 Task: Create a sub task Design and Implement Solution for the task  Develop a new online appointment scheduling system for a service provider in the project AgileHorizon , assign it to team member softage.5@softage.net and update the status of the sub task to  Off Track , set the priority of the sub task to High
Action: Mouse moved to (59, 387)
Screenshot: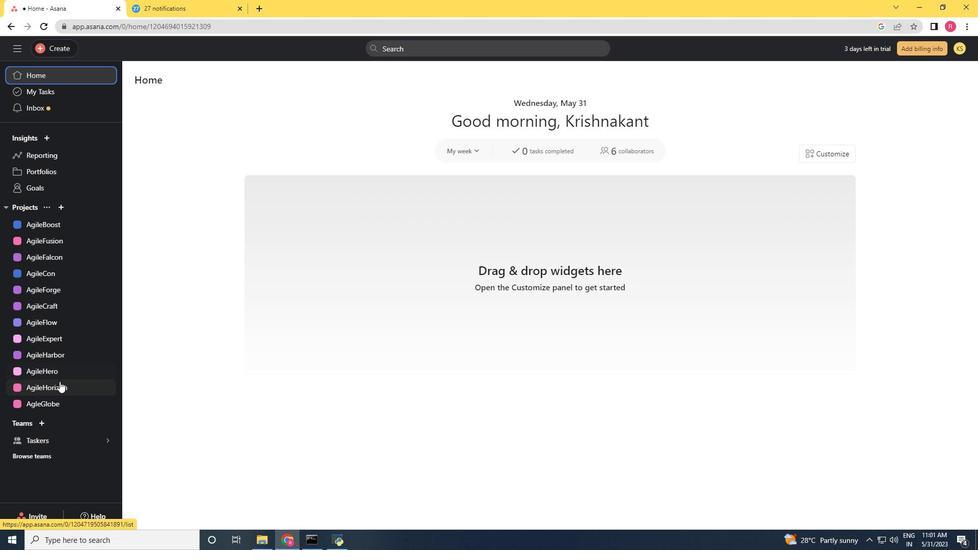 
Action: Mouse pressed left at (59, 387)
Screenshot: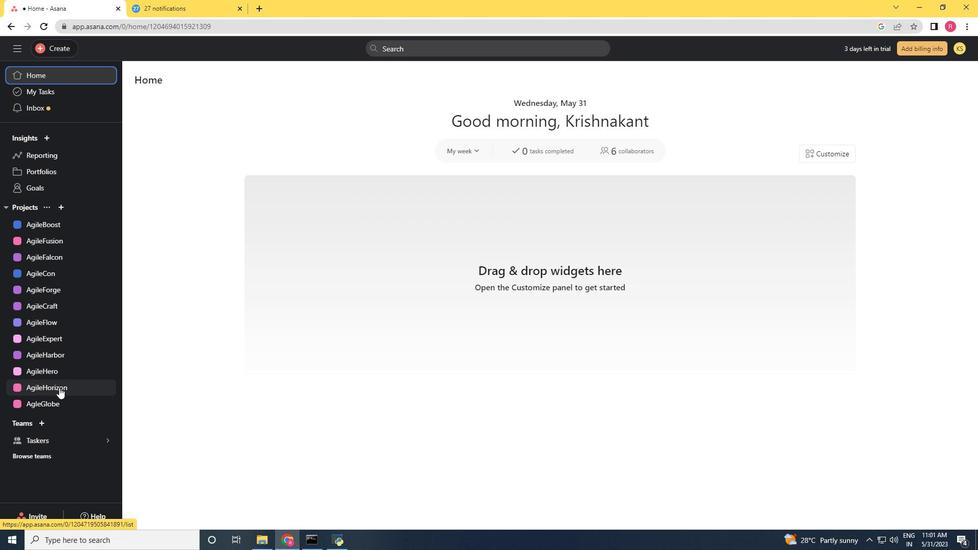 
Action: Mouse moved to (479, 227)
Screenshot: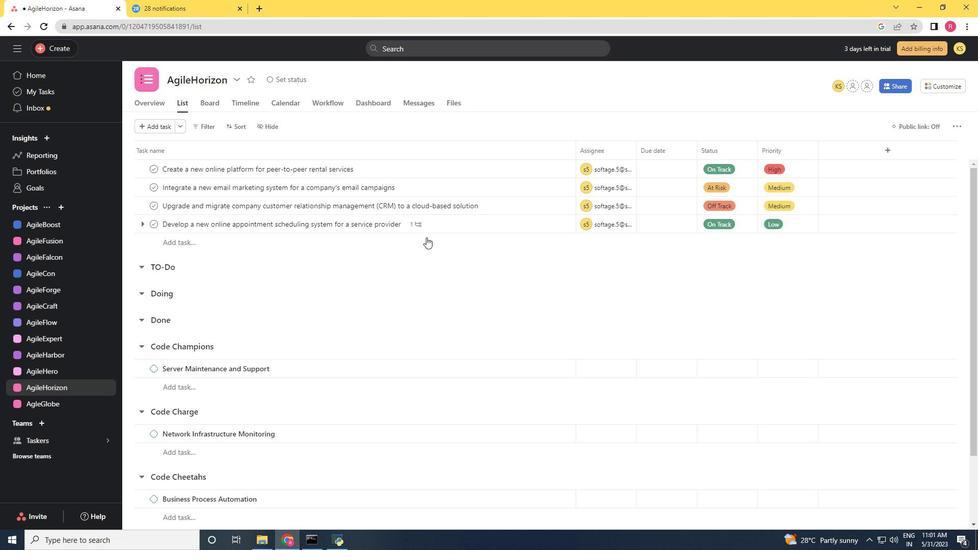 
Action: Mouse pressed left at (479, 227)
Screenshot: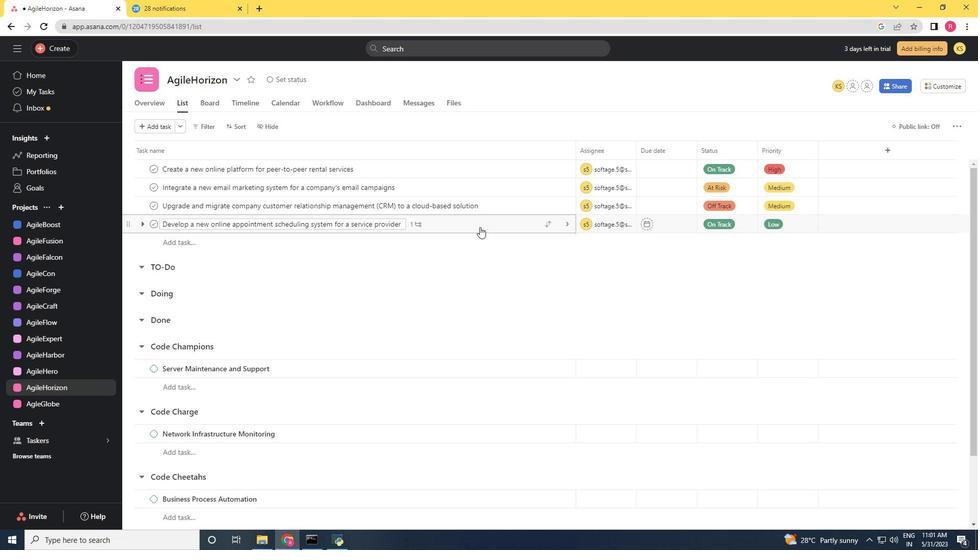 
Action: Mouse moved to (715, 325)
Screenshot: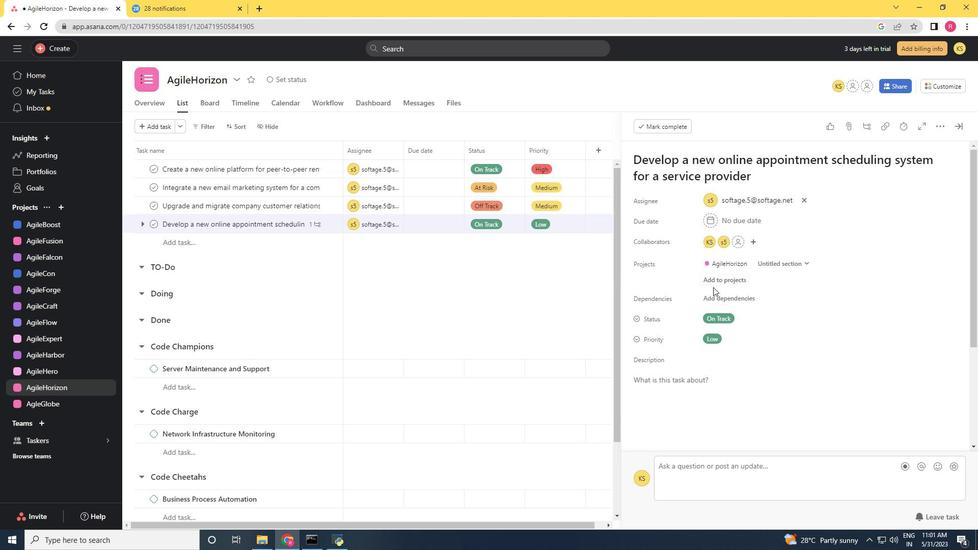 
Action: Mouse scrolled (715, 324) with delta (0, 0)
Screenshot: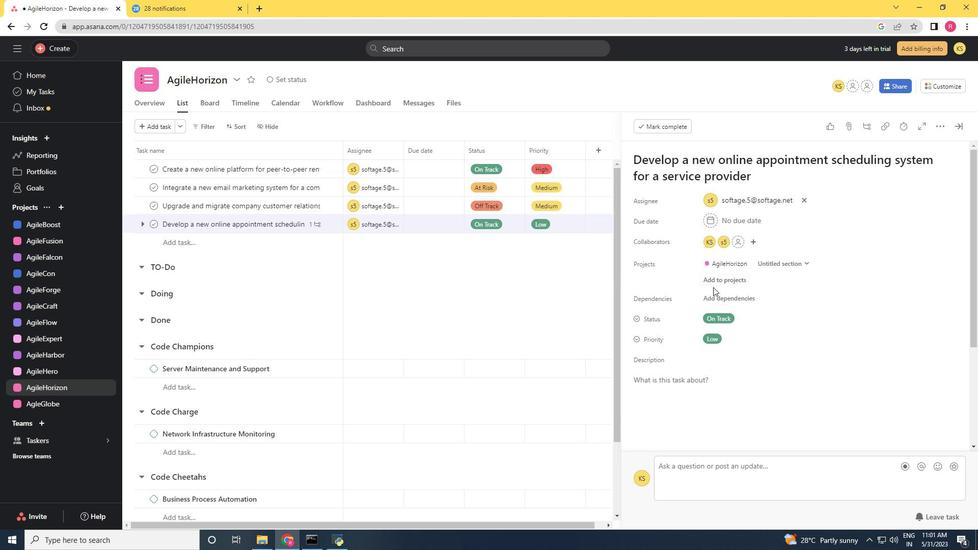 
Action: Mouse moved to (715, 325)
Screenshot: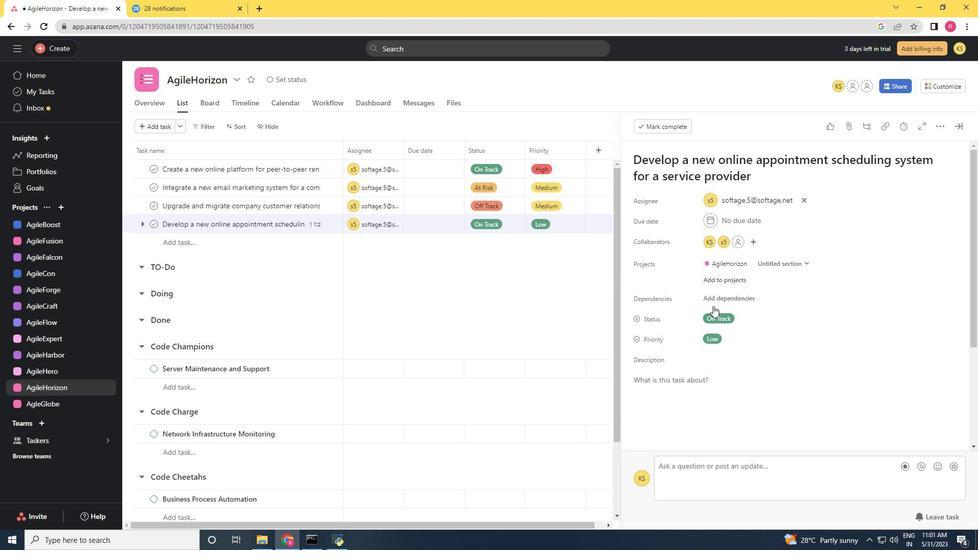 
Action: Mouse scrolled (715, 325) with delta (0, 0)
Screenshot: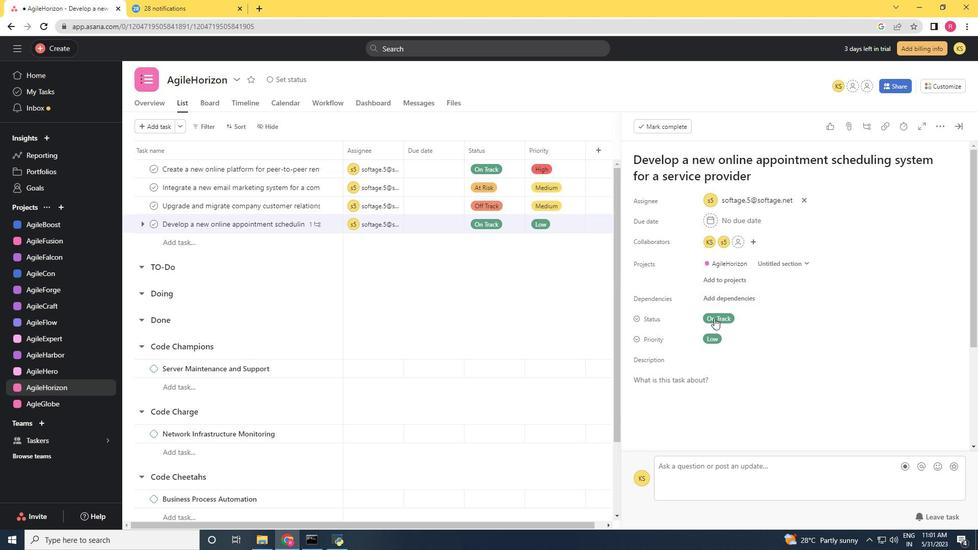 
Action: Mouse moved to (715, 326)
Screenshot: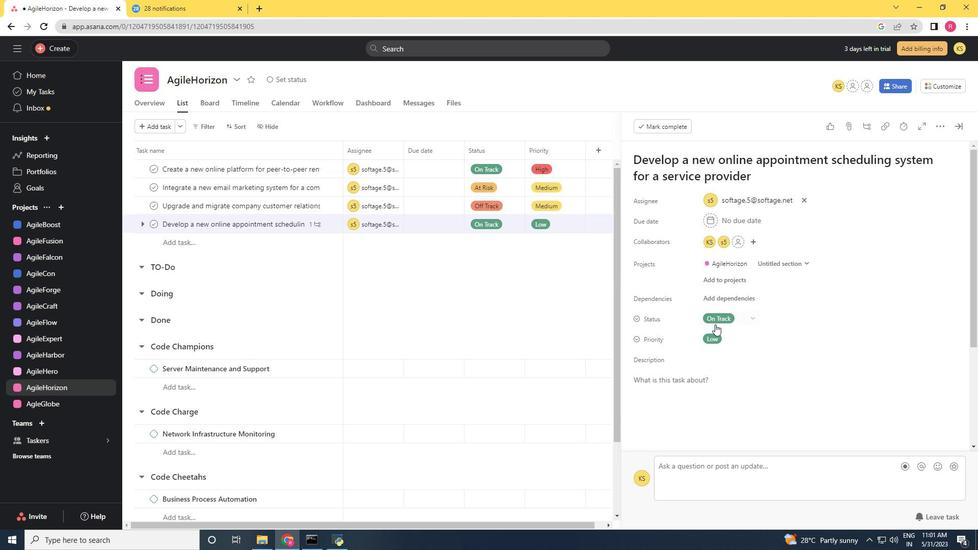 
Action: Mouse scrolled (715, 325) with delta (0, 0)
Screenshot: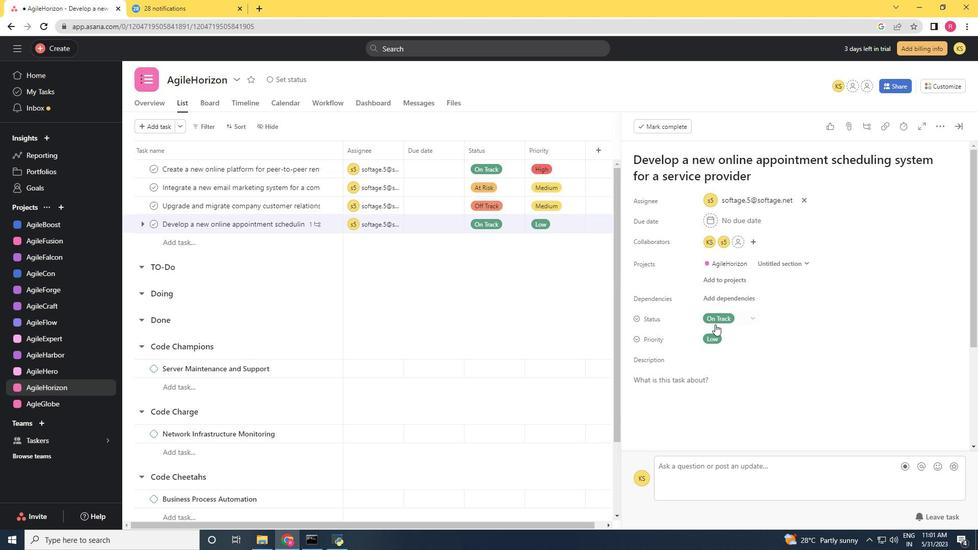 
Action: Mouse moved to (663, 372)
Screenshot: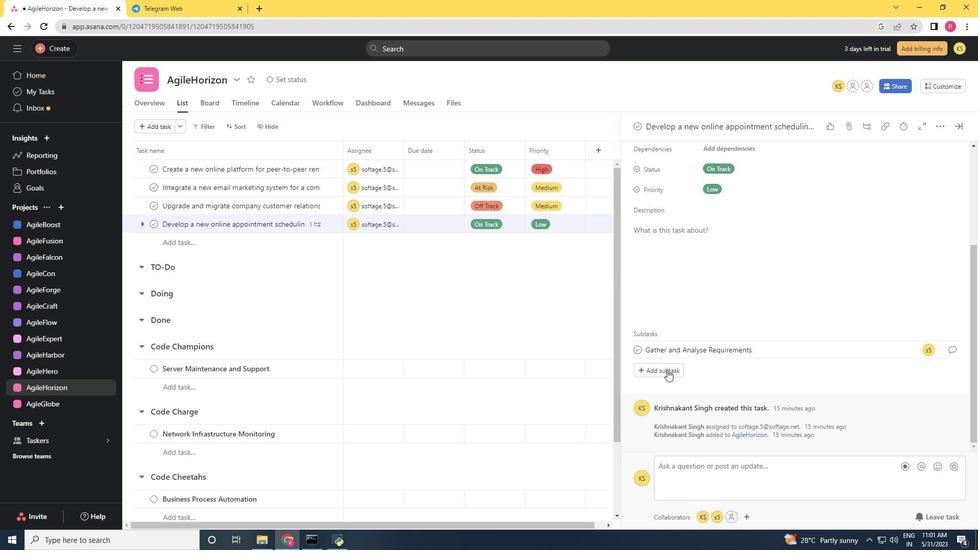 
Action: Mouse pressed left at (663, 372)
Screenshot: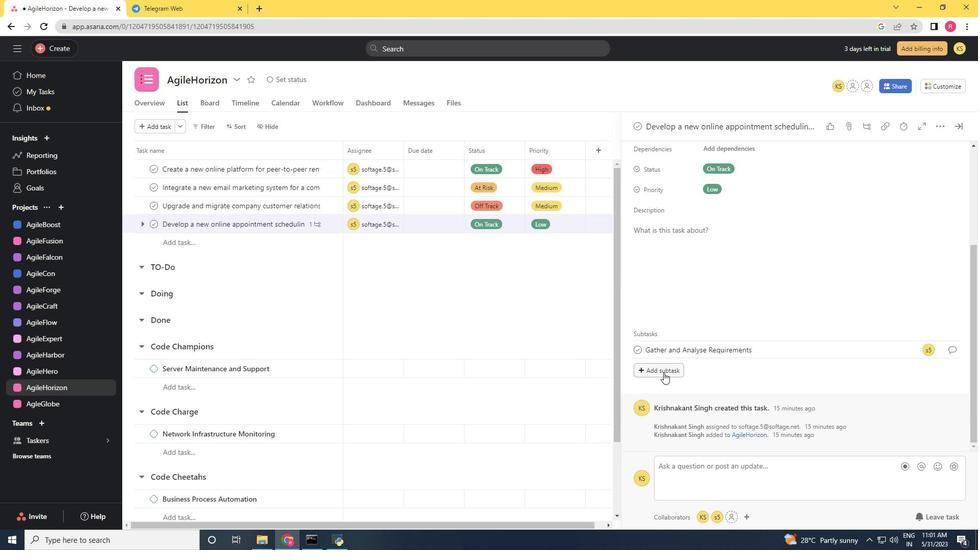 
Action: Key pressed <Key.shift>Design<Key.space>and<Key.space><Key.shift>Implement<Key.space><Key.shift>Sou<Key.backspace>lution<Key.space>
Screenshot: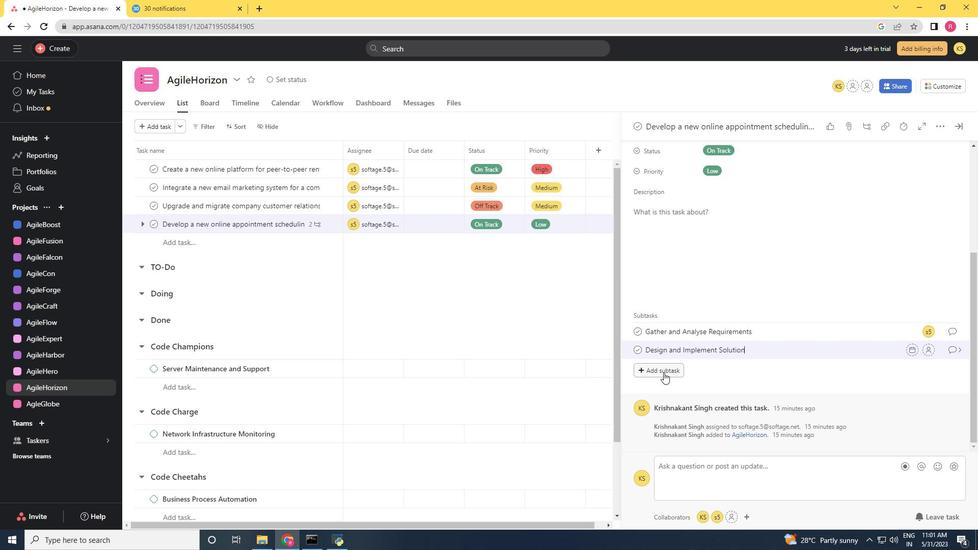 
Action: Mouse moved to (933, 353)
Screenshot: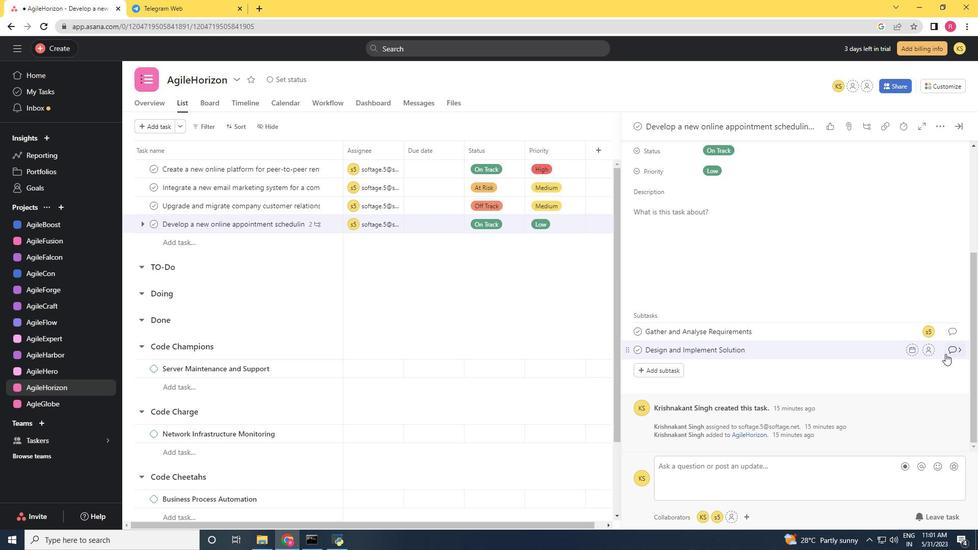 
Action: Mouse pressed left at (933, 353)
Screenshot: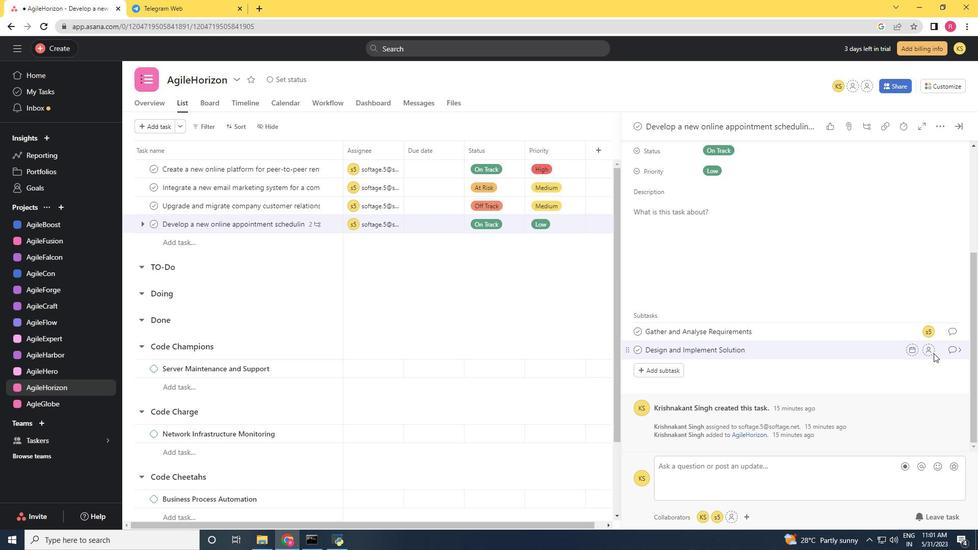 
Action: Mouse moved to (925, 347)
Screenshot: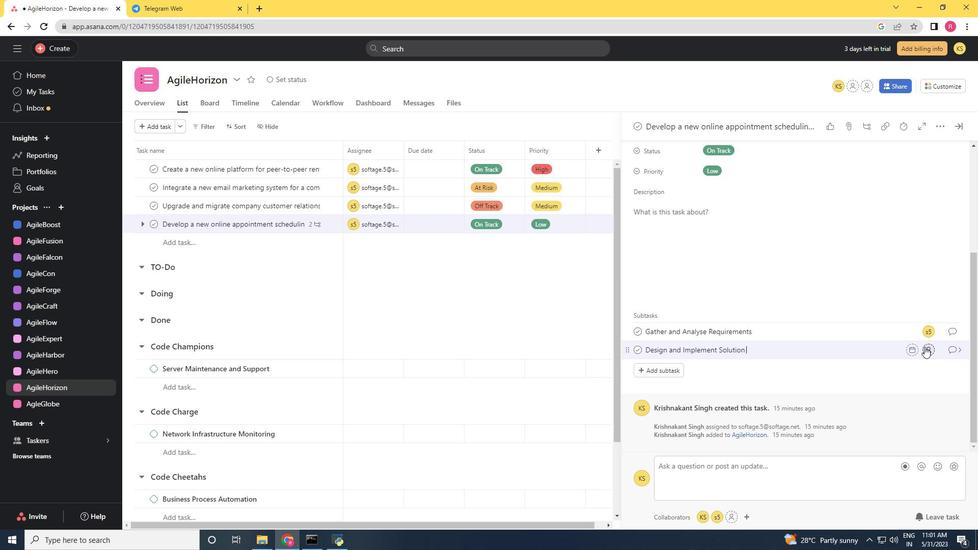 
Action: Mouse pressed left at (925, 347)
Screenshot: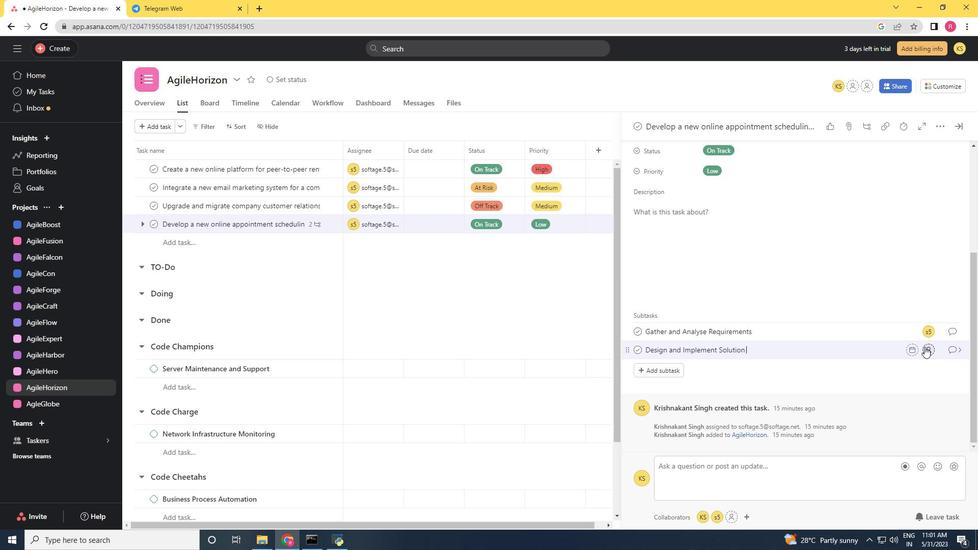 
Action: Key pressed softage.5<Key.shift>@softage.net
Screenshot: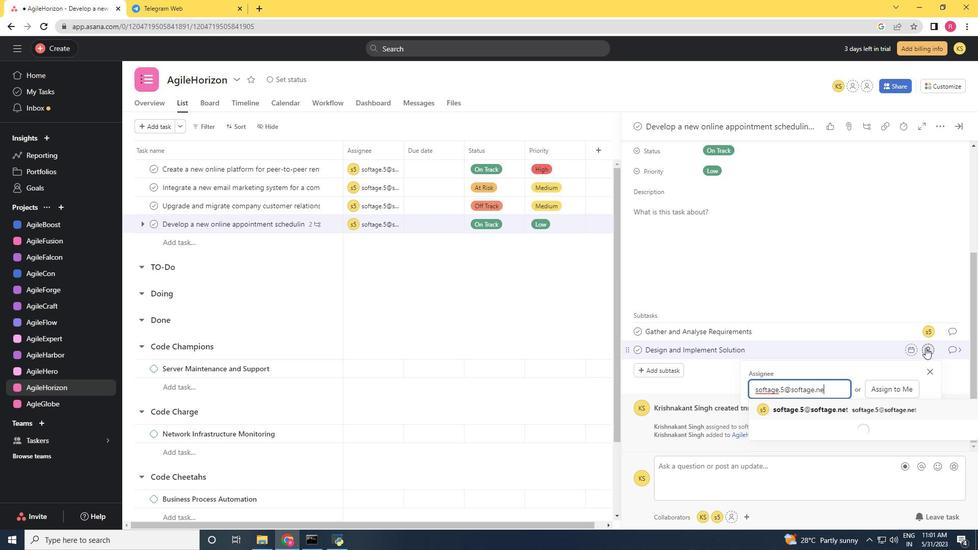 
Action: Mouse moved to (859, 410)
Screenshot: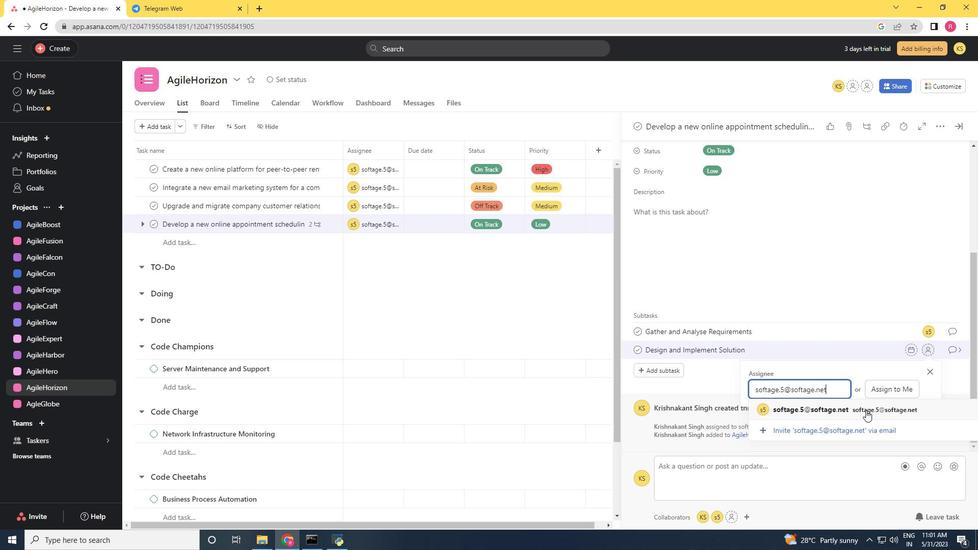 
Action: Mouse pressed left at (859, 410)
Screenshot: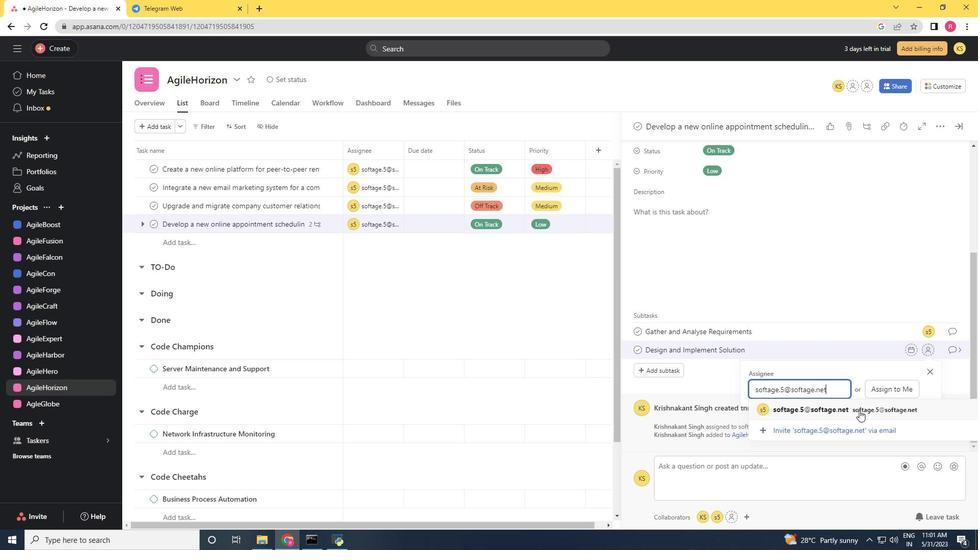 
Action: Mouse moved to (951, 352)
Screenshot: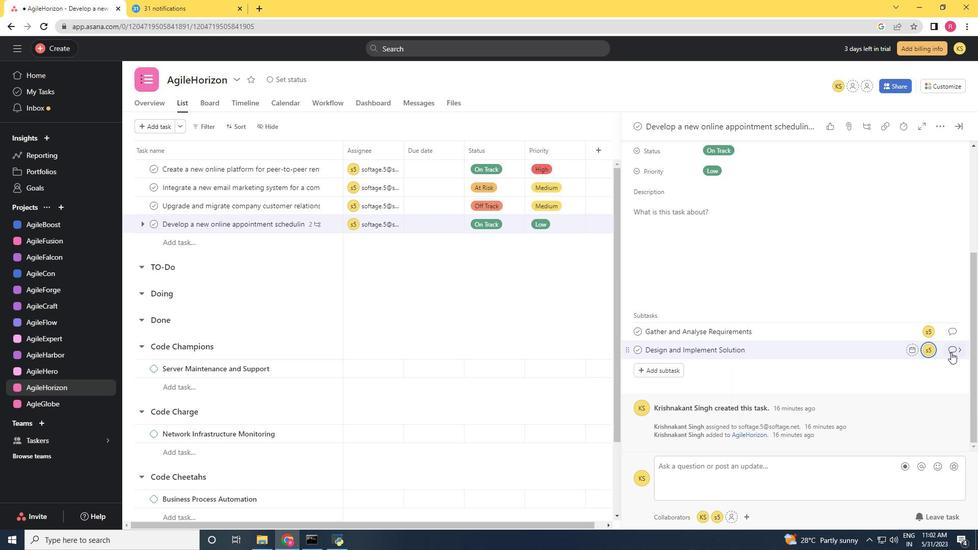 
Action: Mouse pressed left at (951, 352)
Screenshot: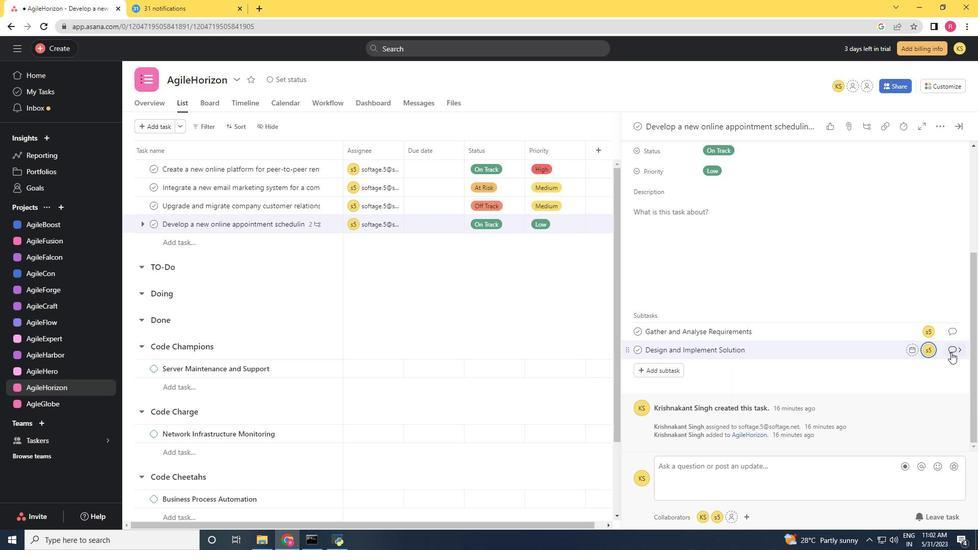 
Action: Mouse moved to (682, 290)
Screenshot: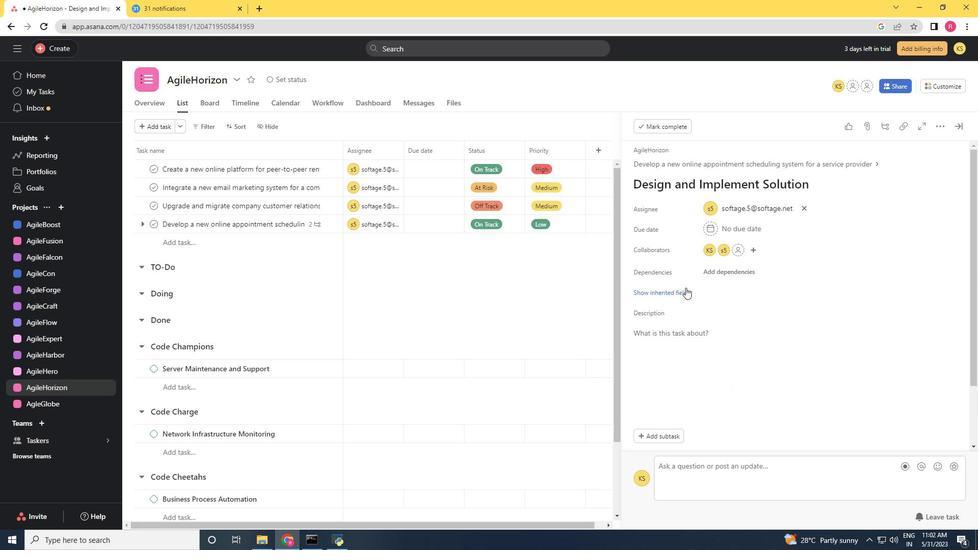 
Action: Mouse pressed left at (682, 290)
Screenshot: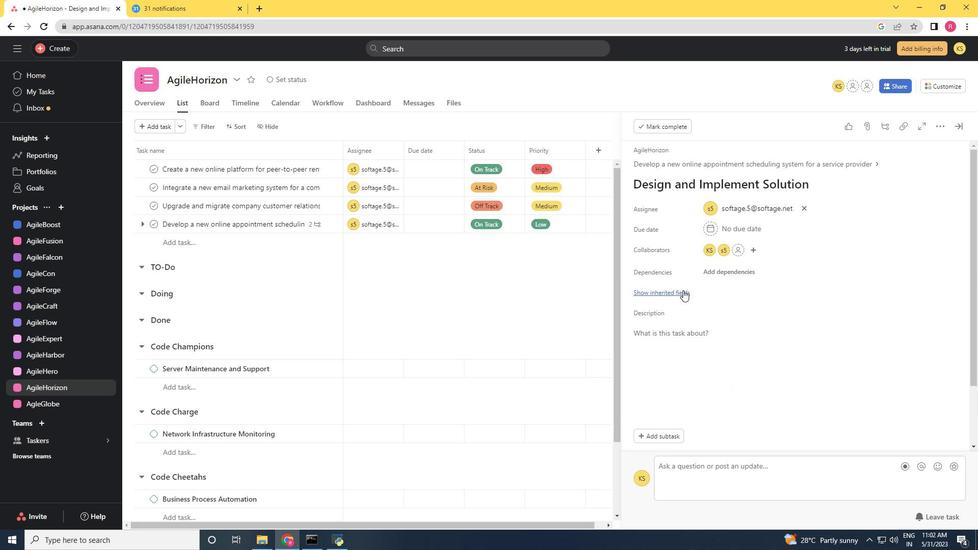 
Action: Mouse moved to (710, 313)
Screenshot: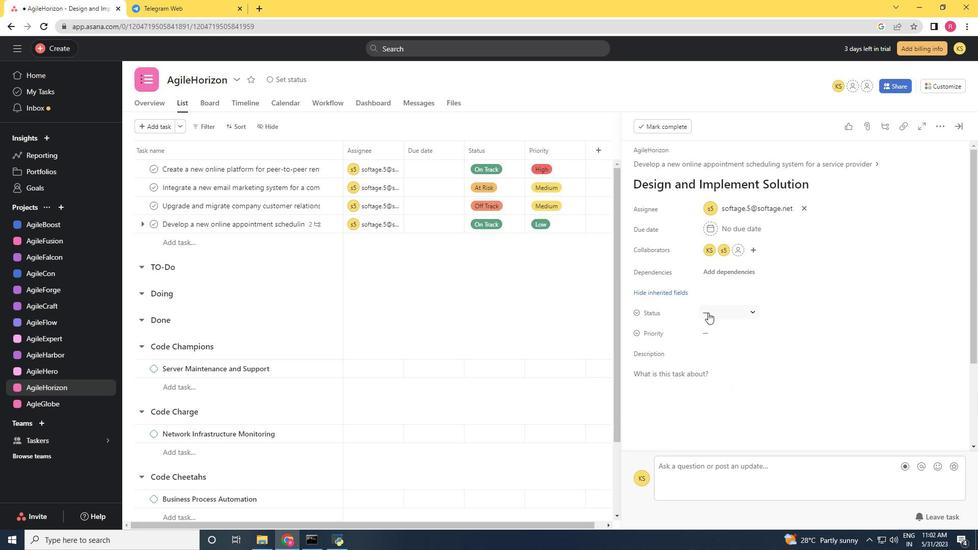 
Action: Mouse pressed left at (710, 313)
Screenshot: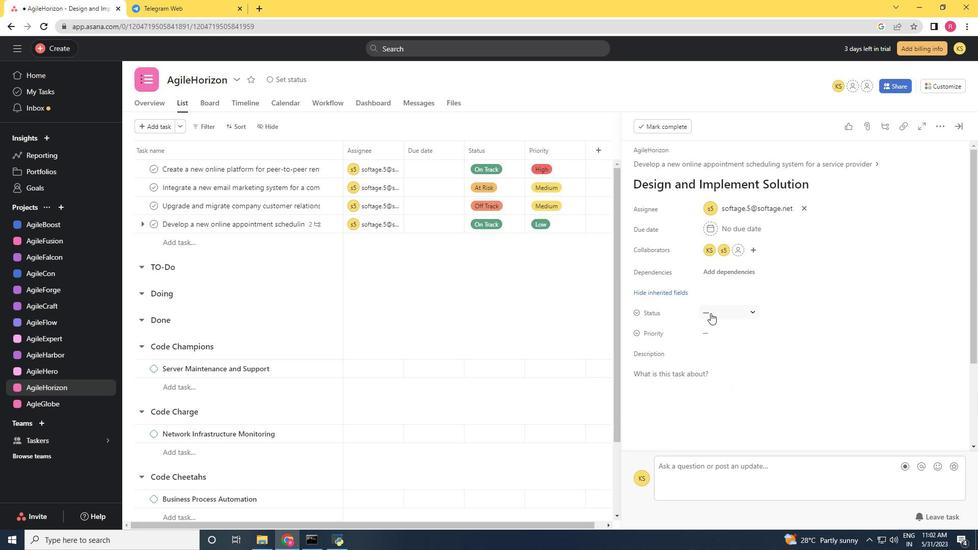
Action: Mouse moved to (742, 365)
Screenshot: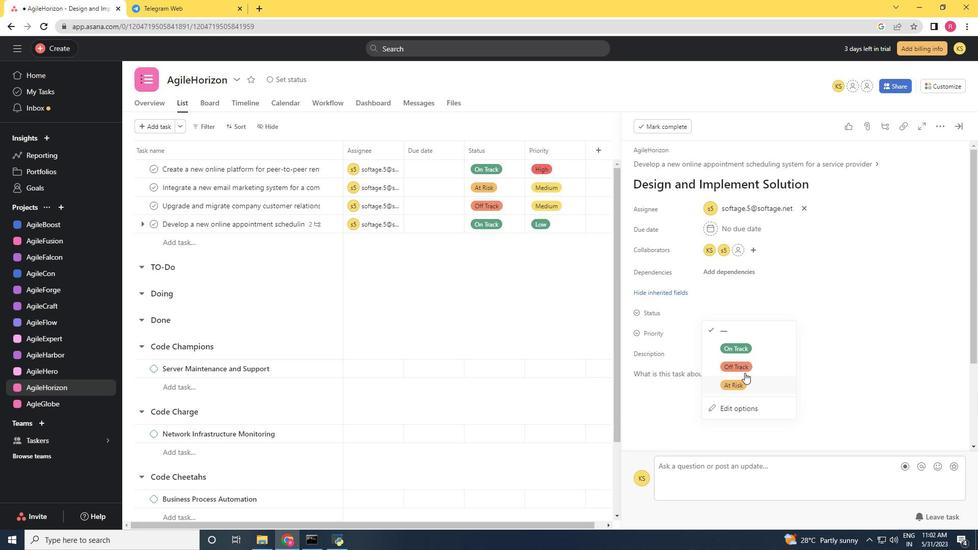 
Action: Mouse pressed left at (742, 365)
Screenshot: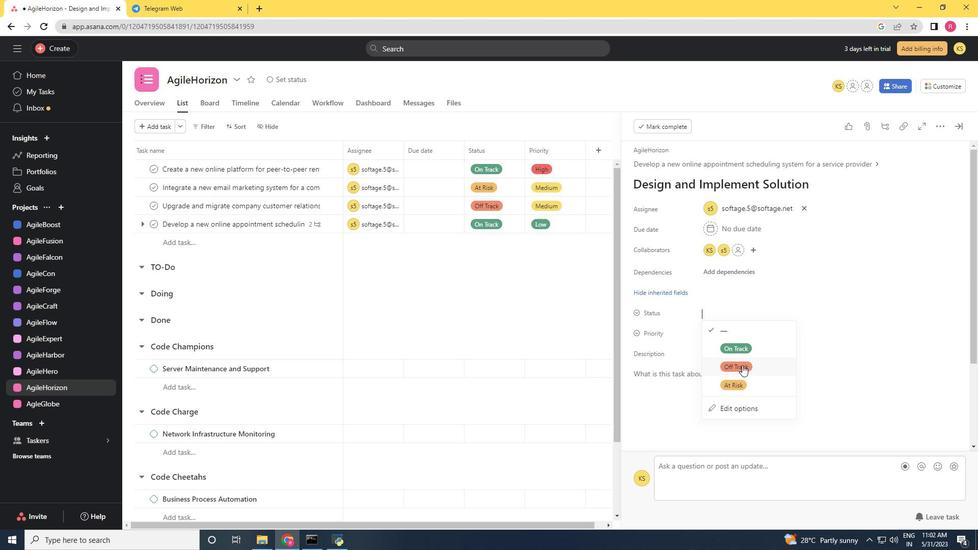 
Action: Mouse moved to (703, 324)
Screenshot: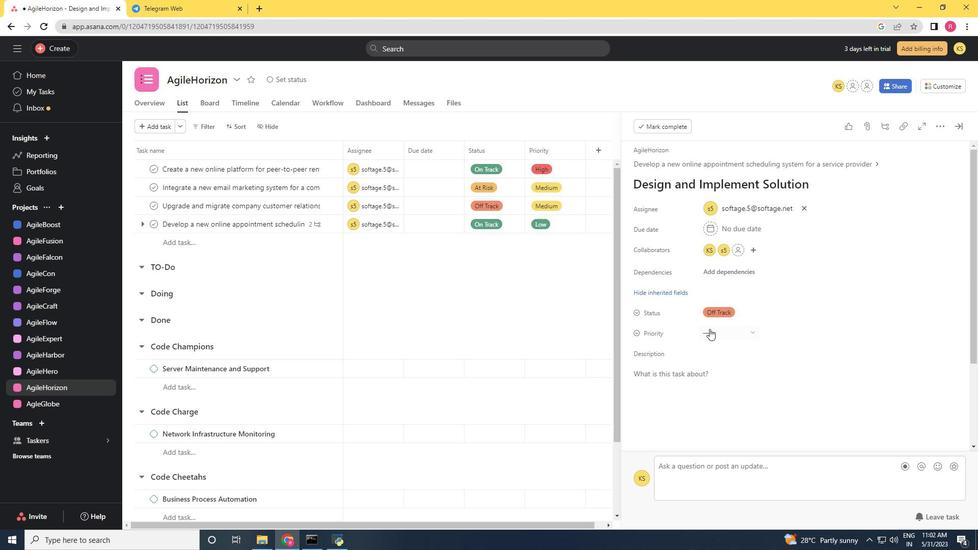 
Action: Mouse pressed left at (703, 324)
Screenshot: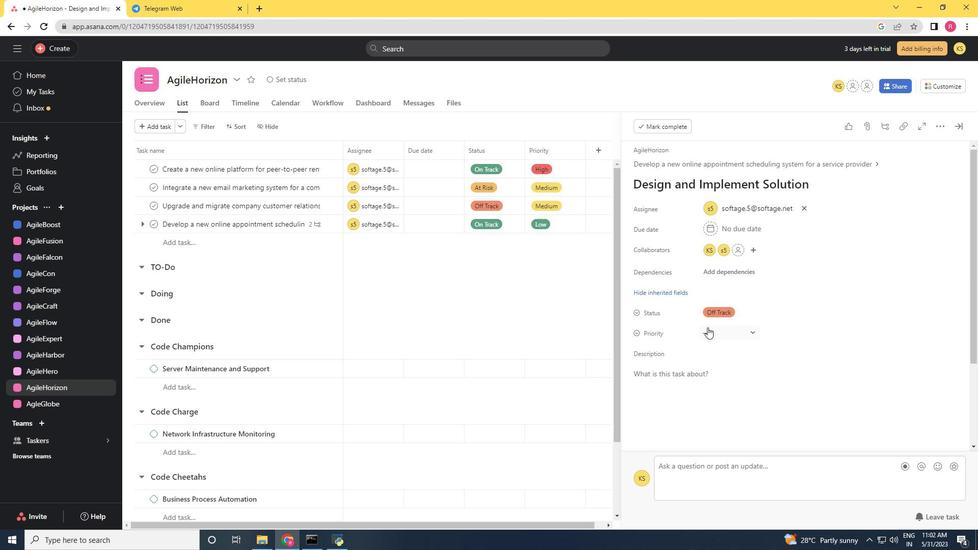 
Action: Mouse moved to (708, 329)
Screenshot: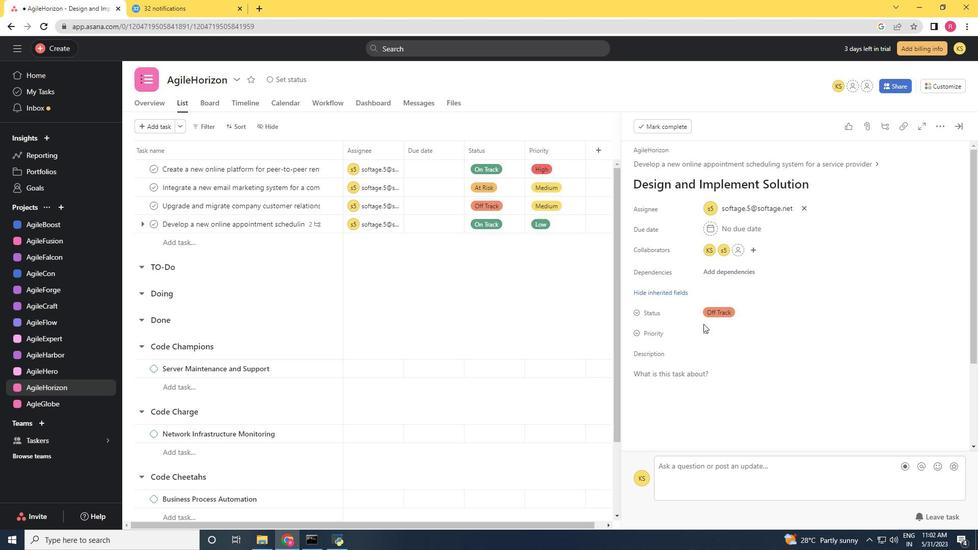 
Action: Mouse pressed left at (708, 329)
Screenshot: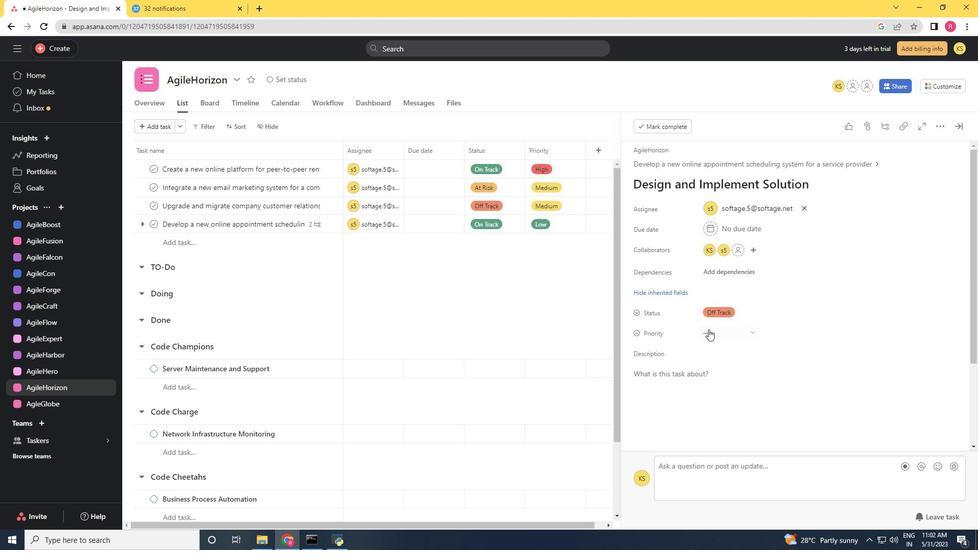 
Action: Mouse moved to (729, 360)
Screenshot: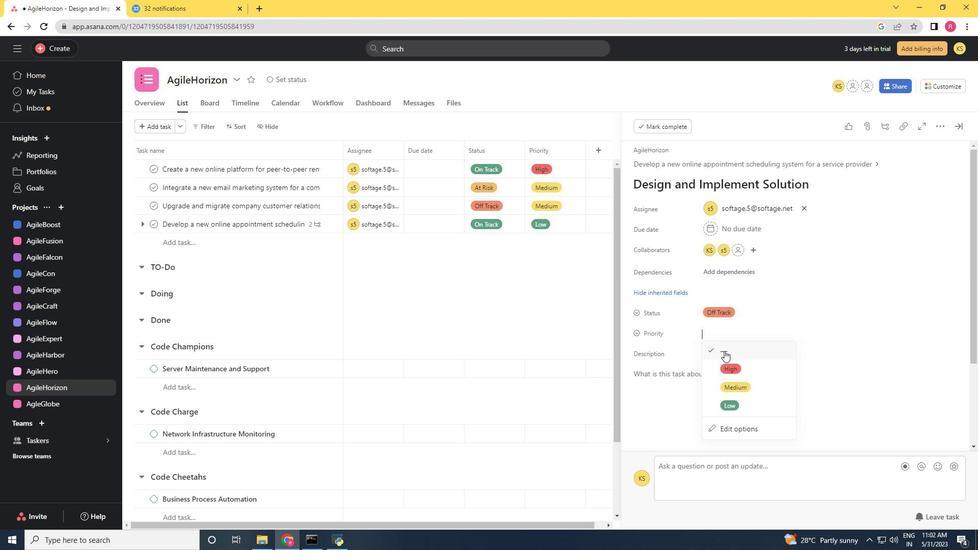 
Action: Mouse pressed left at (729, 360)
Screenshot: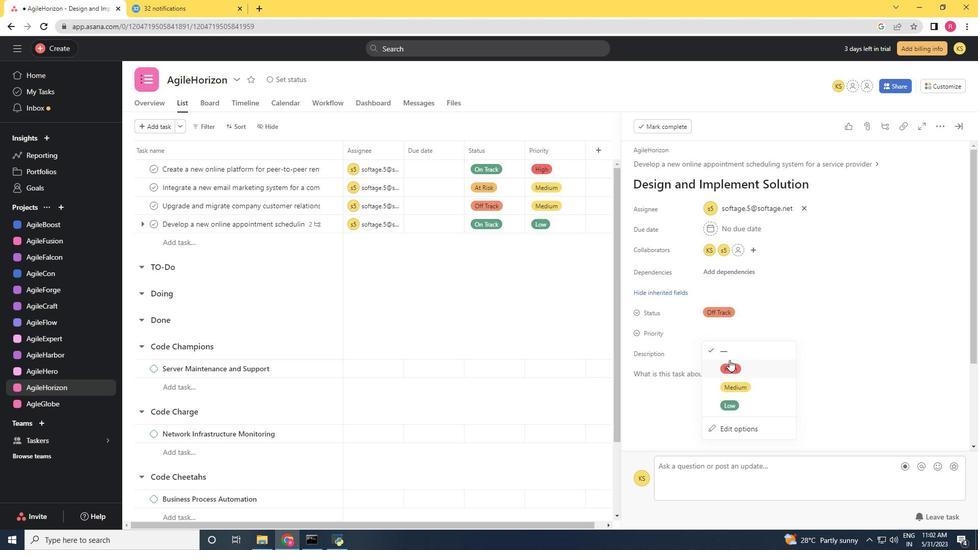 
Action: Mouse moved to (729, 360)
Screenshot: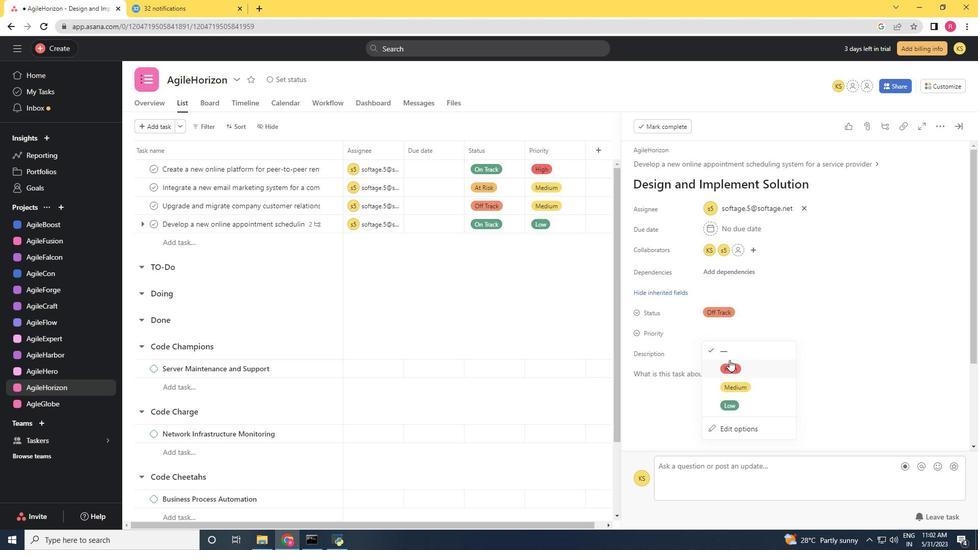 
